 Task: Search for the email with the subject Request for a quote logged in from softage.1@softage.net with the filter, email from softage.6@softage.net and a new filter,  Star it
Action: Mouse moved to (702, 71)
Screenshot: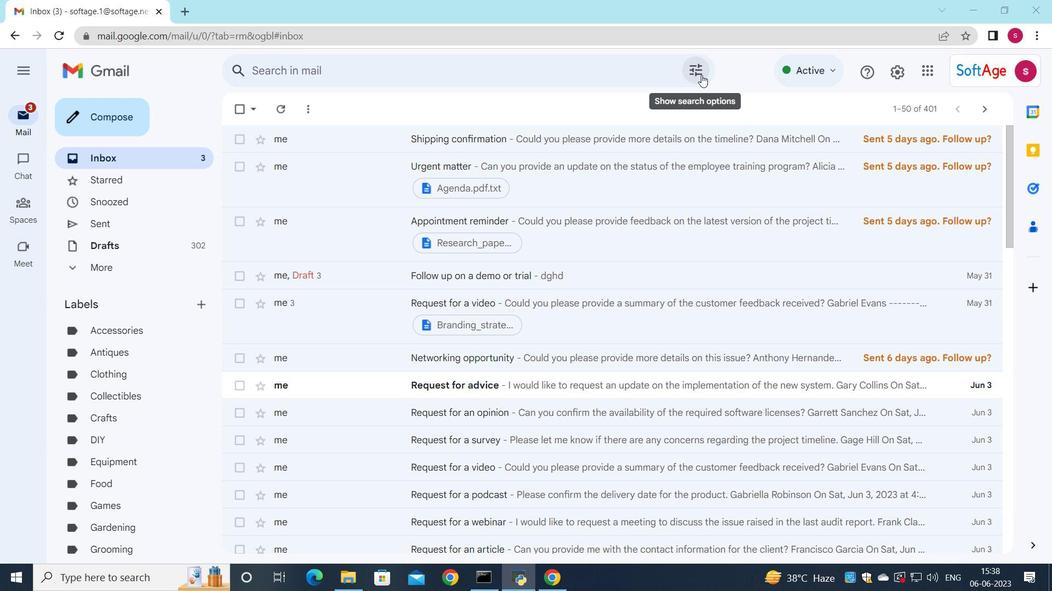 
Action: Mouse pressed left at (702, 71)
Screenshot: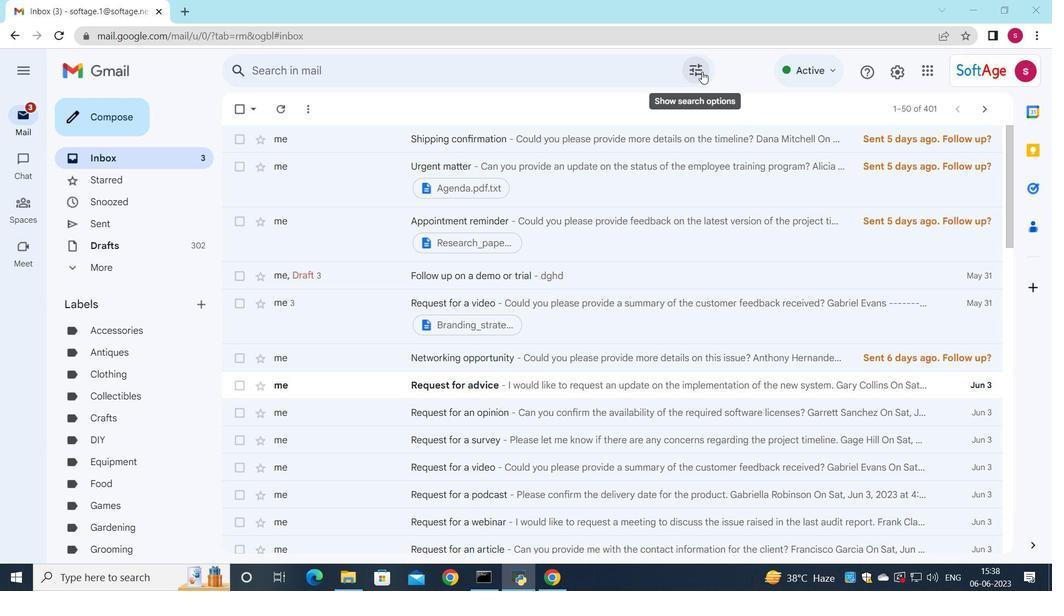 
Action: Mouse moved to (356, 111)
Screenshot: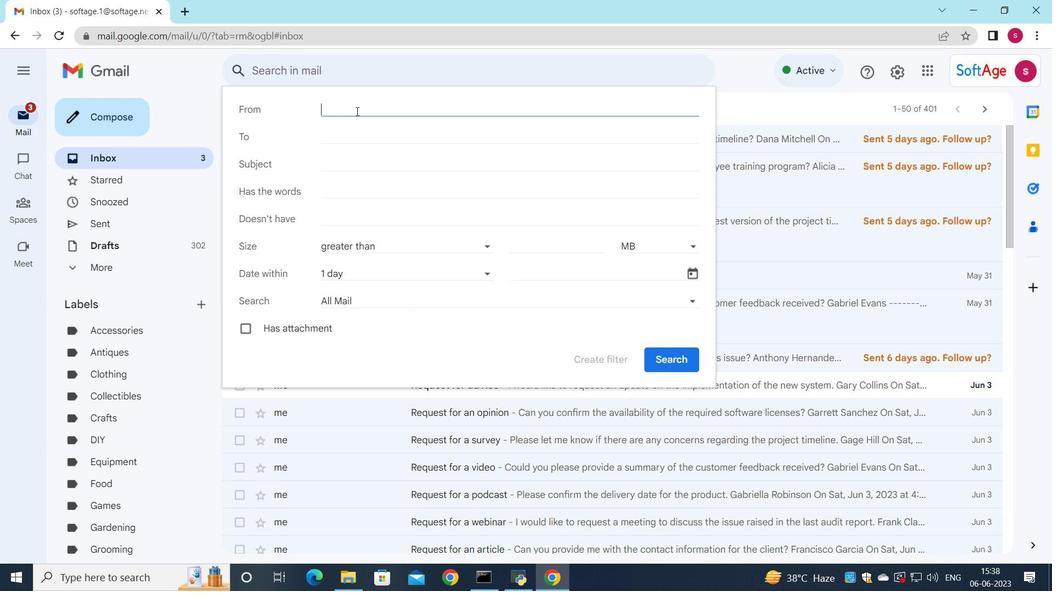 
Action: Key pressed soft
Screenshot: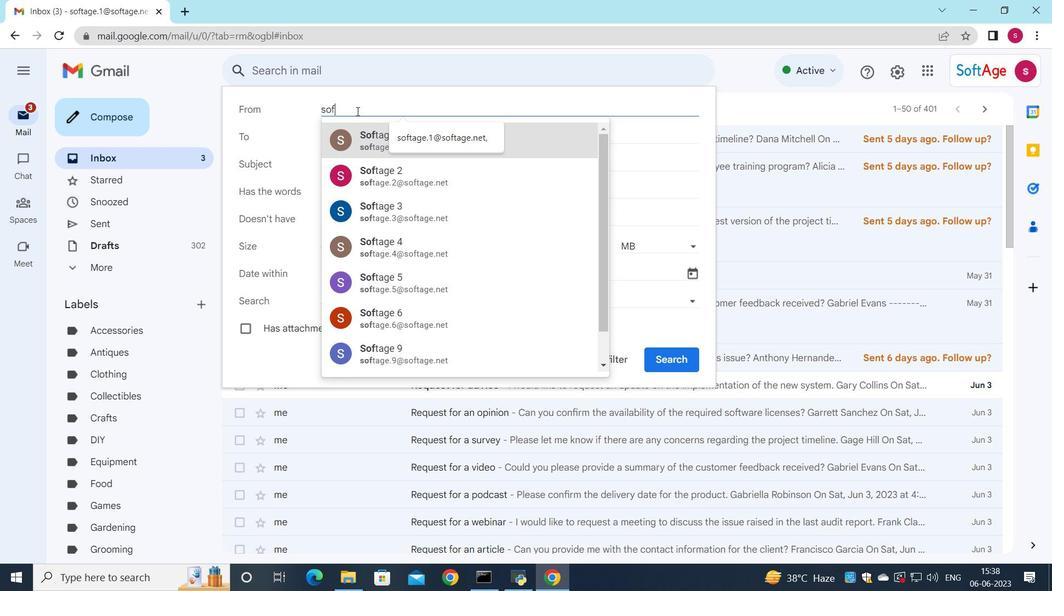 
Action: Mouse moved to (453, 315)
Screenshot: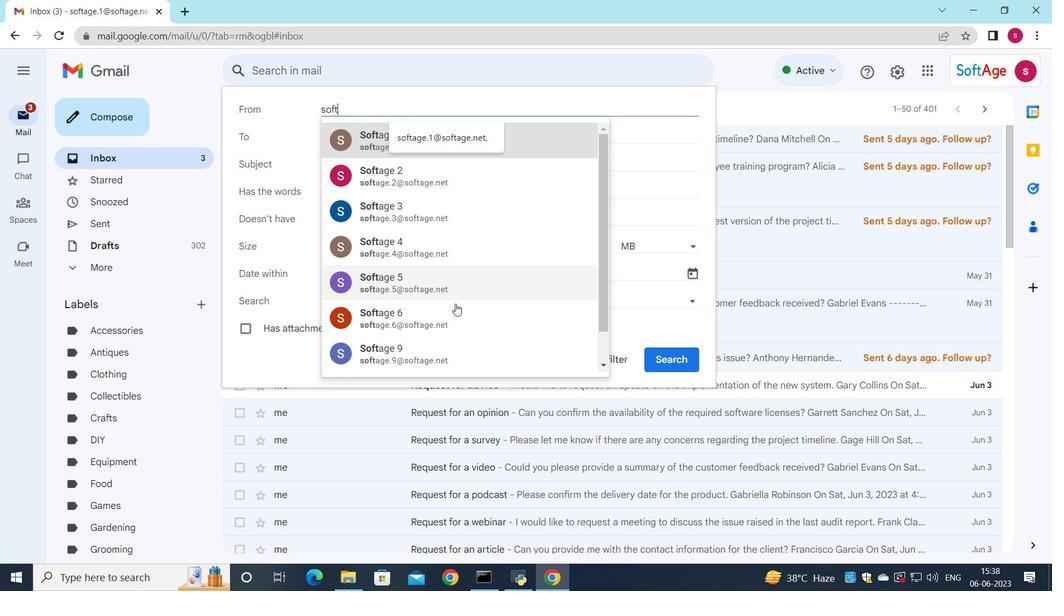 
Action: Mouse pressed left at (453, 315)
Screenshot: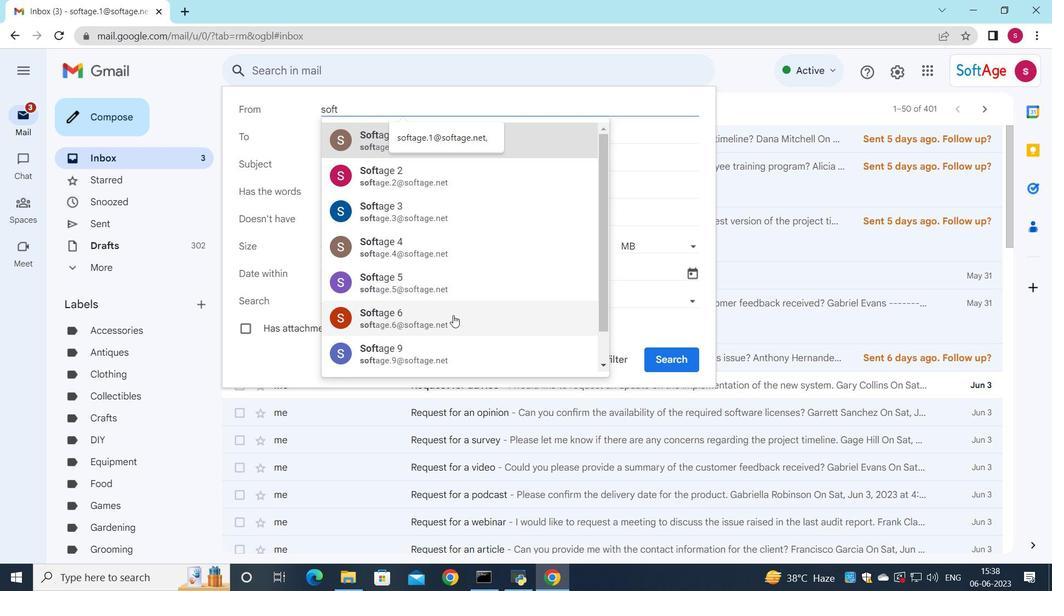 
Action: Mouse moved to (402, 132)
Screenshot: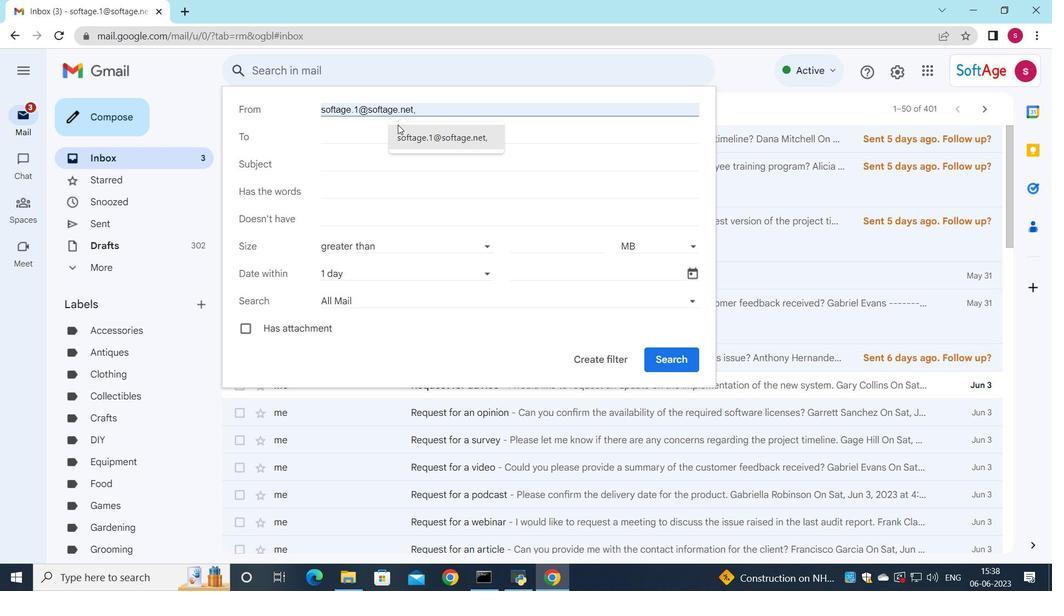 
Action: Mouse pressed left at (402, 132)
Screenshot: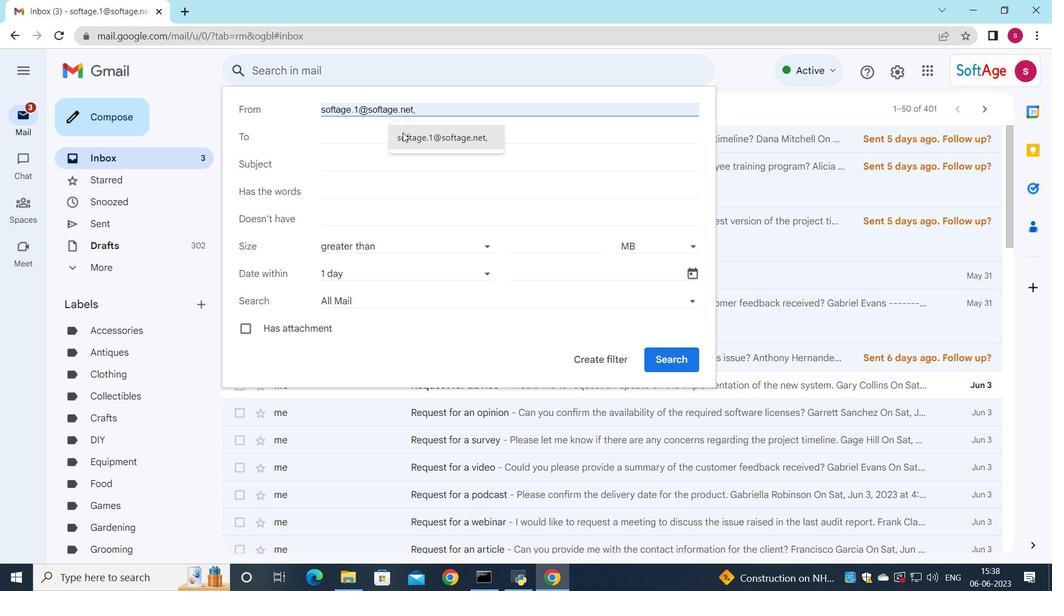 
Action: Mouse moved to (359, 129)
Screenshot: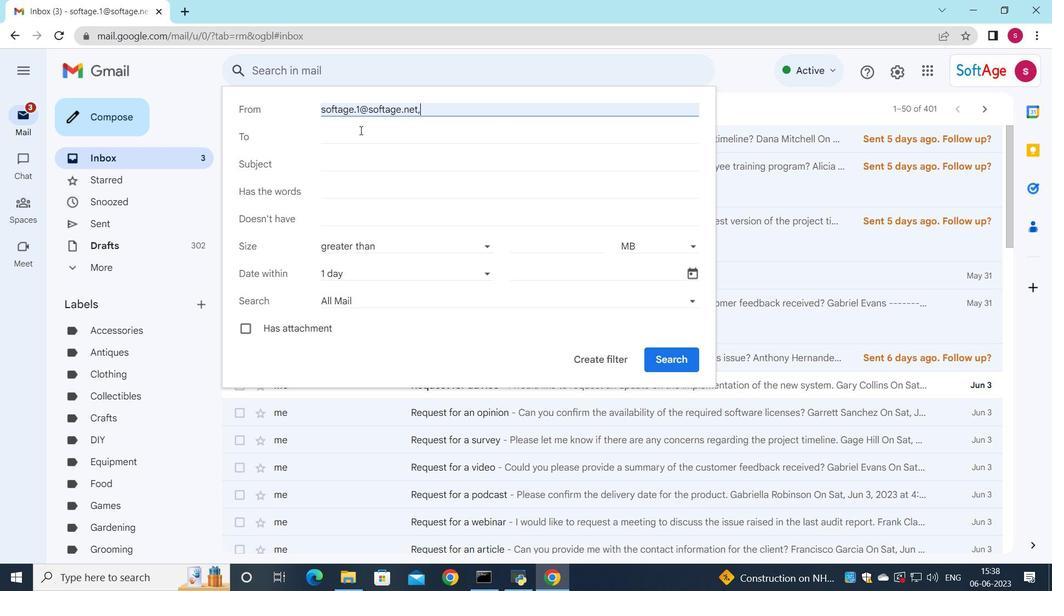
Action: Mouse pressed left at (359, 129)
Screenshot: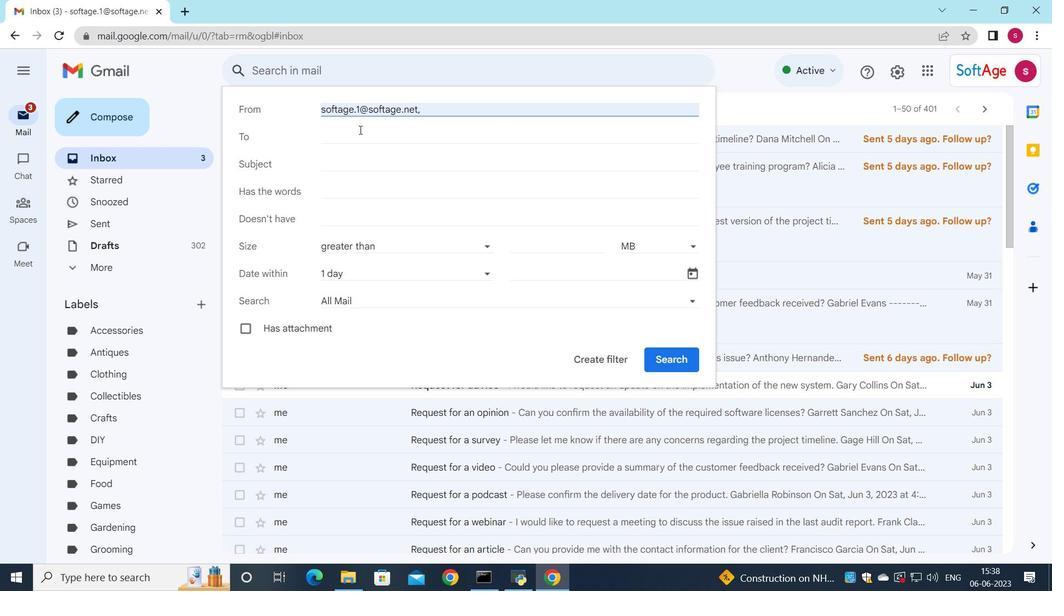 
Action: Mouse moved to (353, 132)
Screenshot: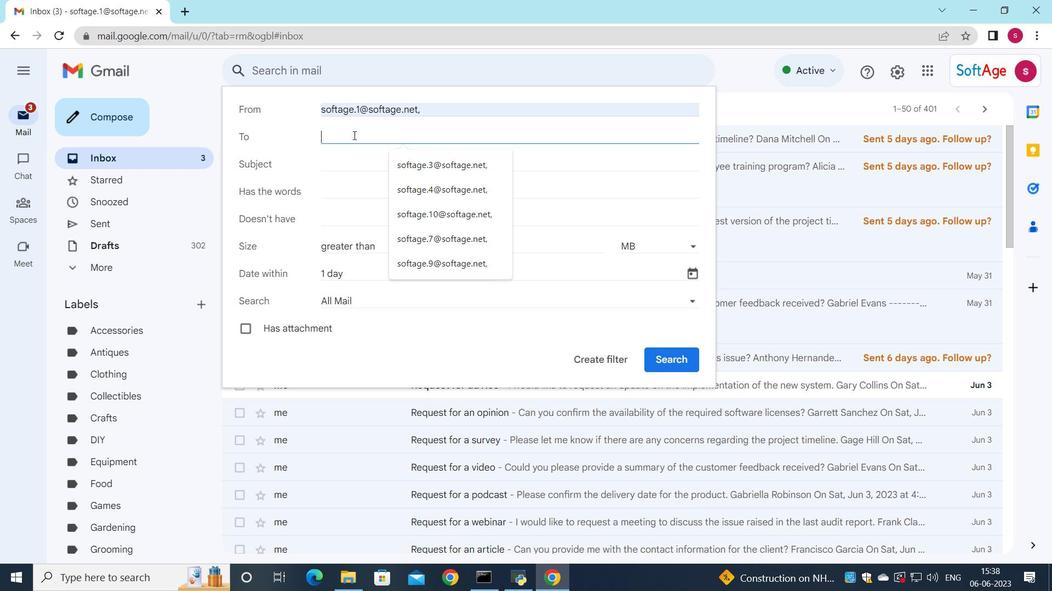 
Action: Key pressed softage.6
Screenshot: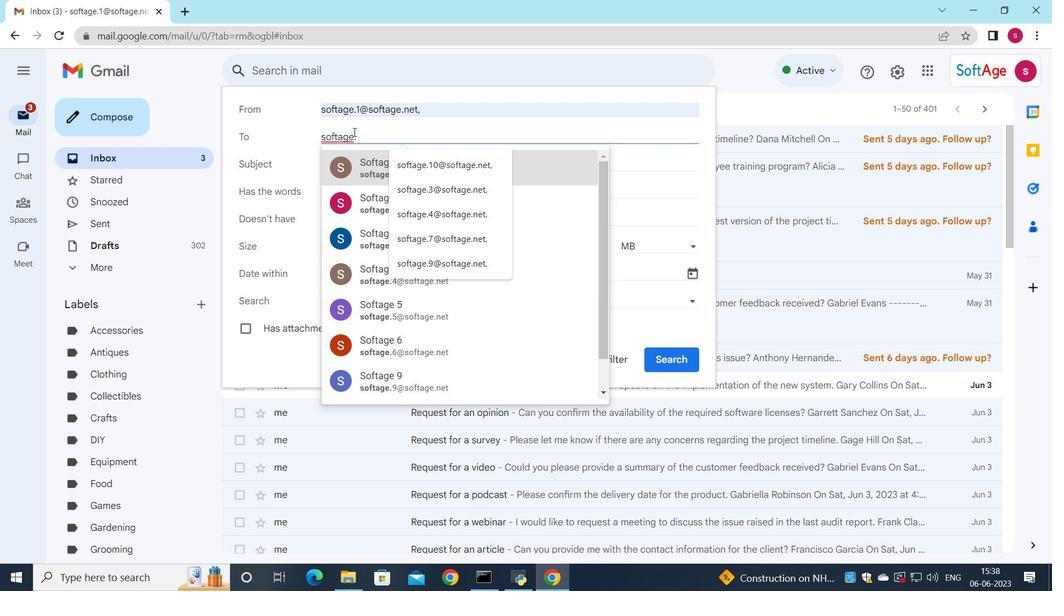 
Action: Mouse scrolled (353, 132) with delta (0, 0)
Screenshot: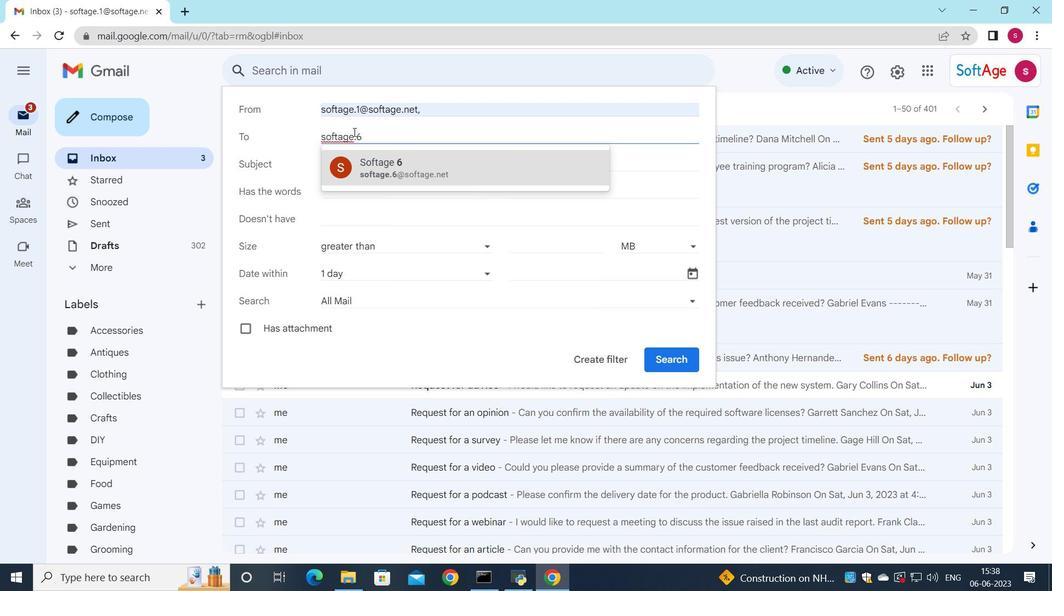 
Action: Mouse moved to (364, 161)
Screenshot: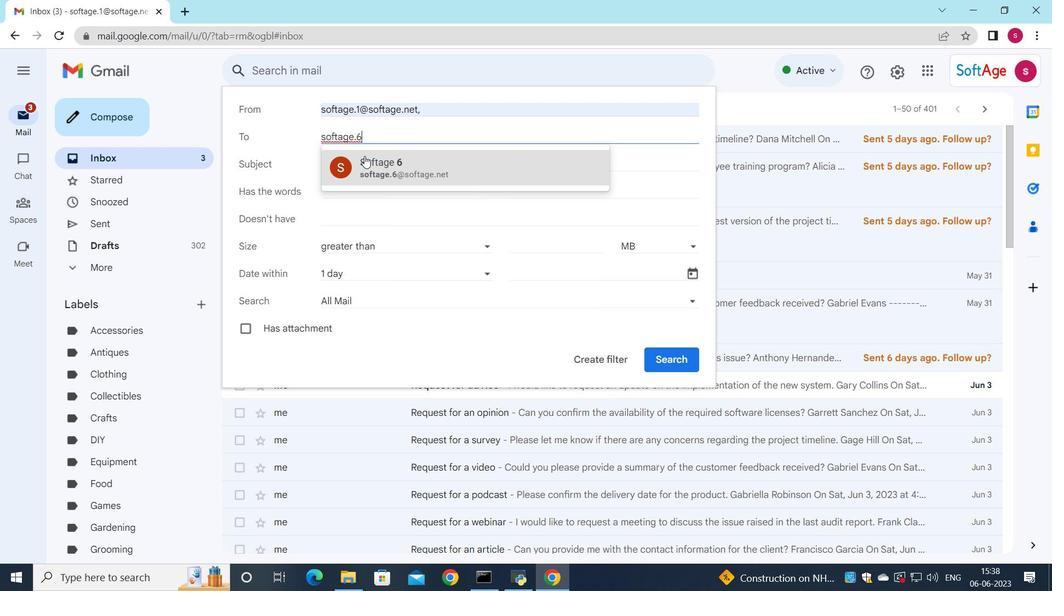 
Action: Mouse pressed left at (364, 161)
Screenshot: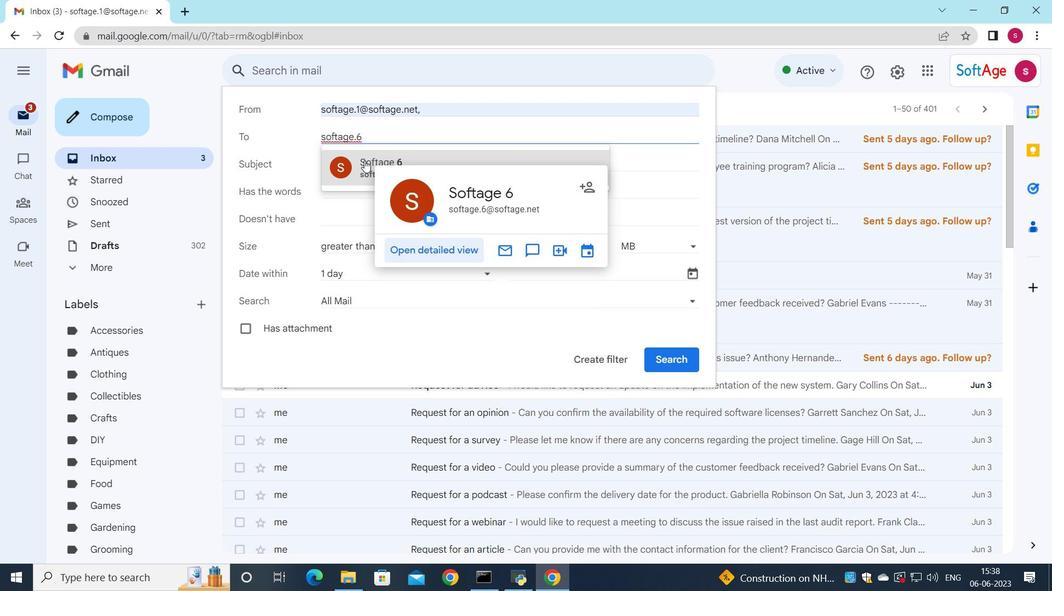 
Action: Mouse moved to (365, 164)
Screenshot: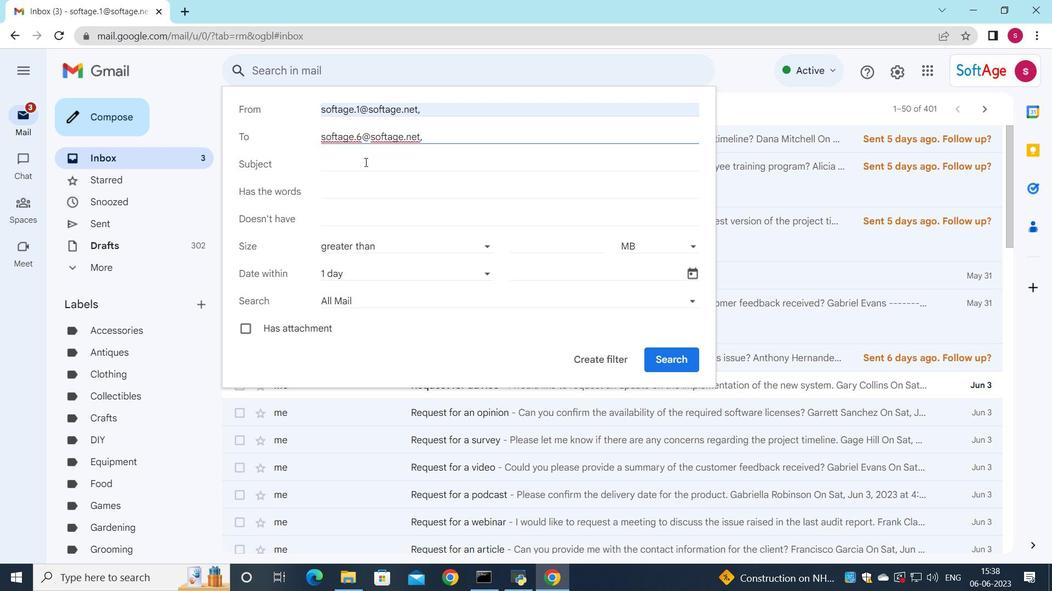 
Action: Mouse pressed left at (365, 164)
Screenshot: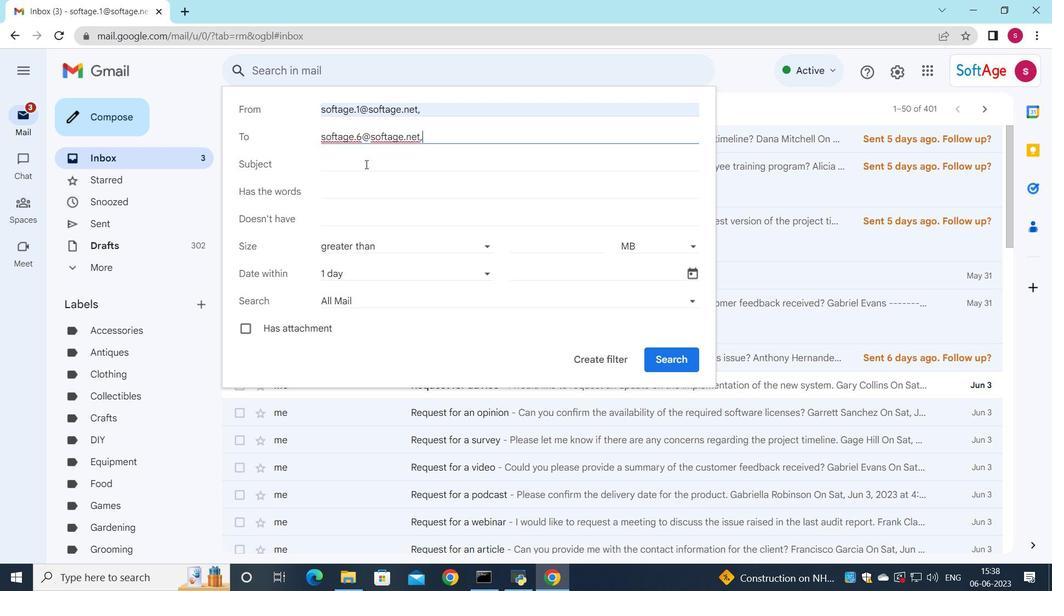 
Action: Key pressed <Key.shift><Key.shift>Request<Key.space>for<Key.space>a<Key.space>quote
Screenshot: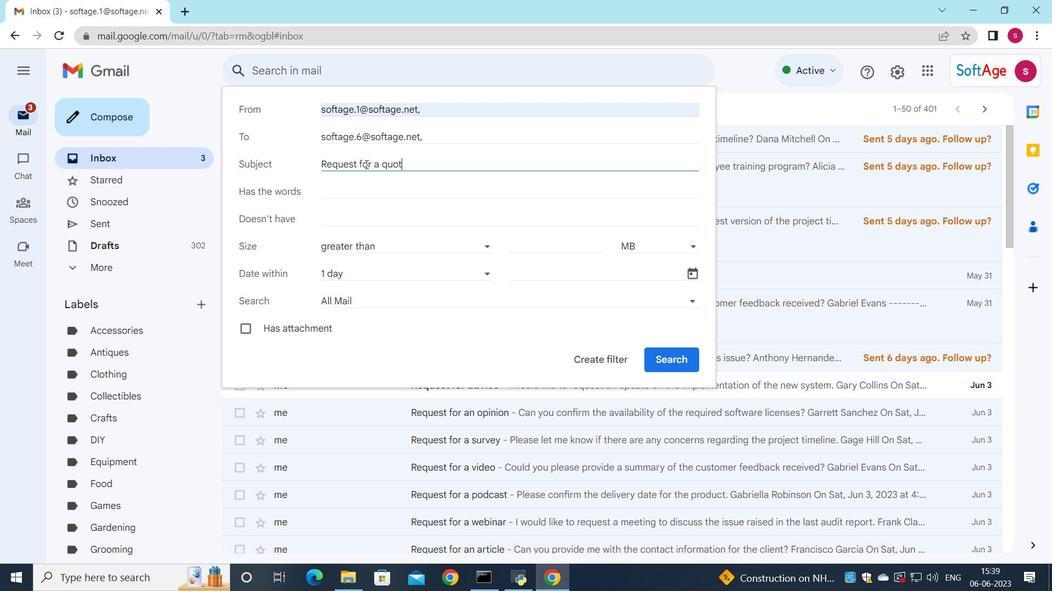 
Action: Mouse moved to (471, 269)
Screenshot: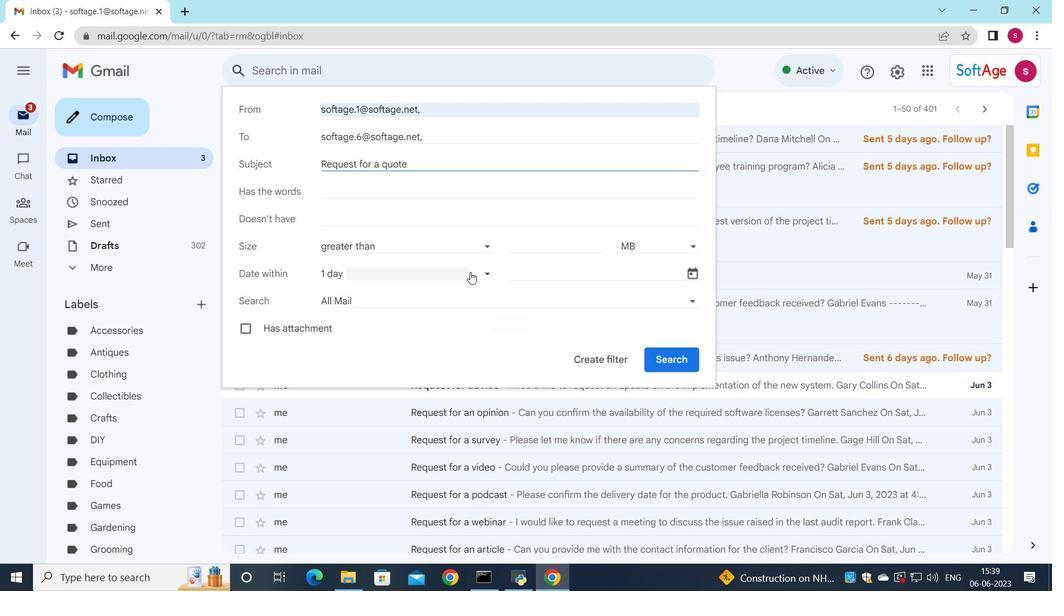 
Action: Mouse pressed left at (471, 269)
Screenshot: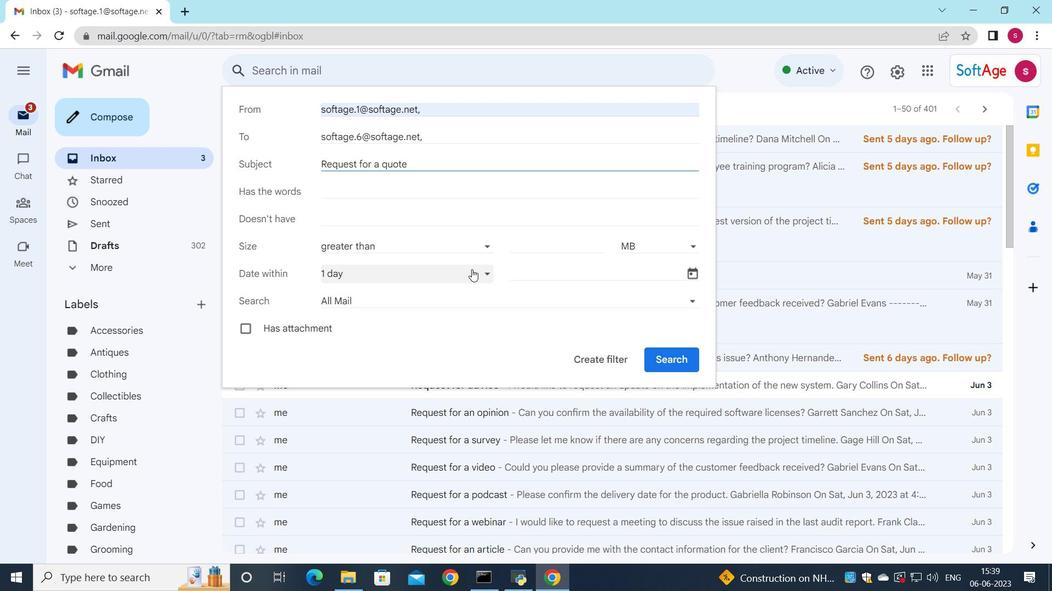 
Action: Mouse moved to (383, 430)
Screenshot: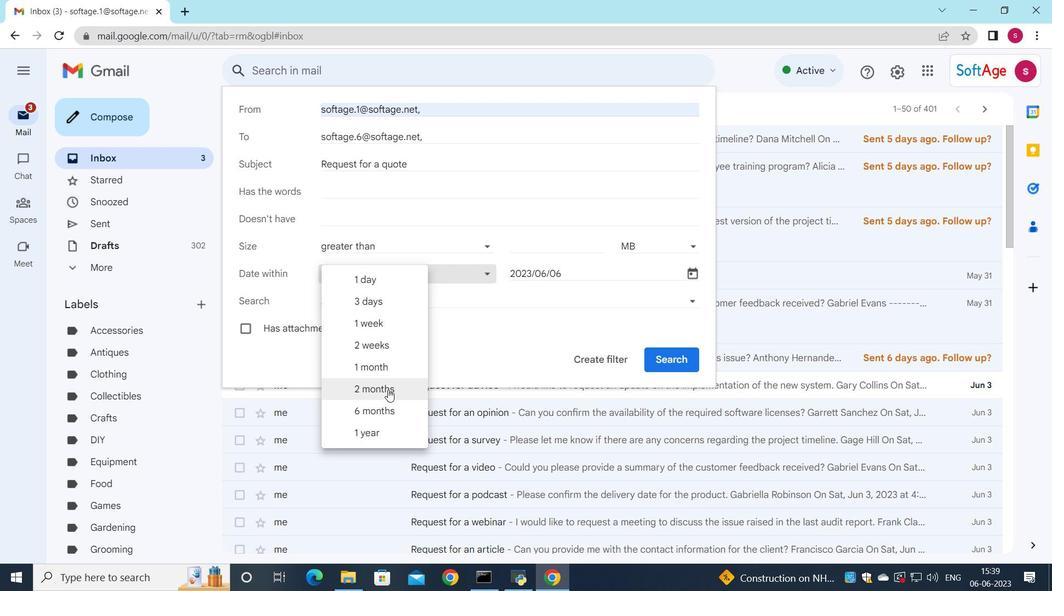 
Action: Mouse pressed left at (383, 430)
Screenshot: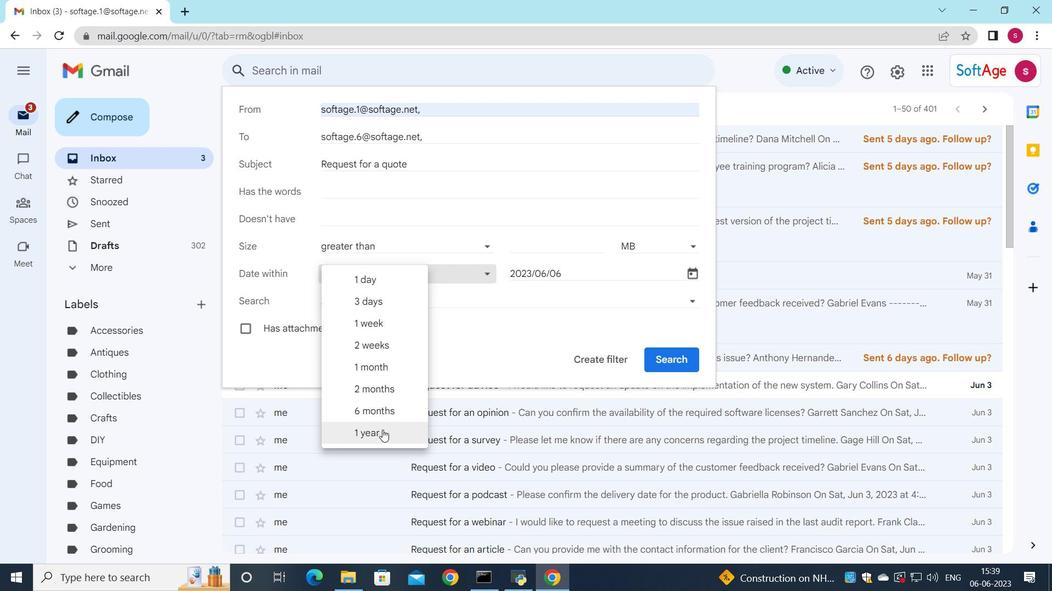 
Action: Mouse moved to (616, 363)
Screenshot: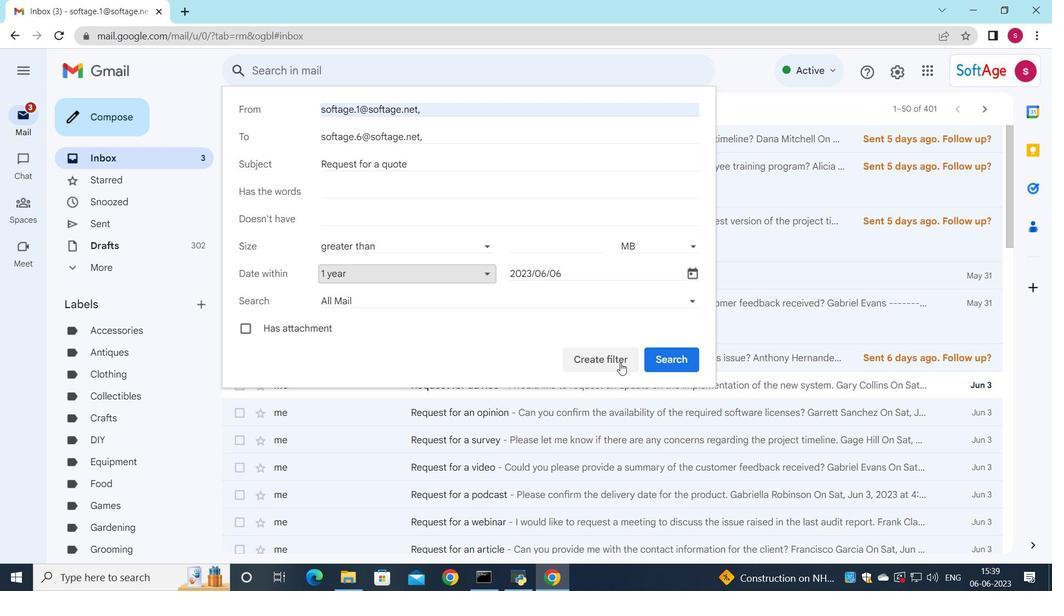 
Action: Mouse pressed left at (616, 363)
Screenshot: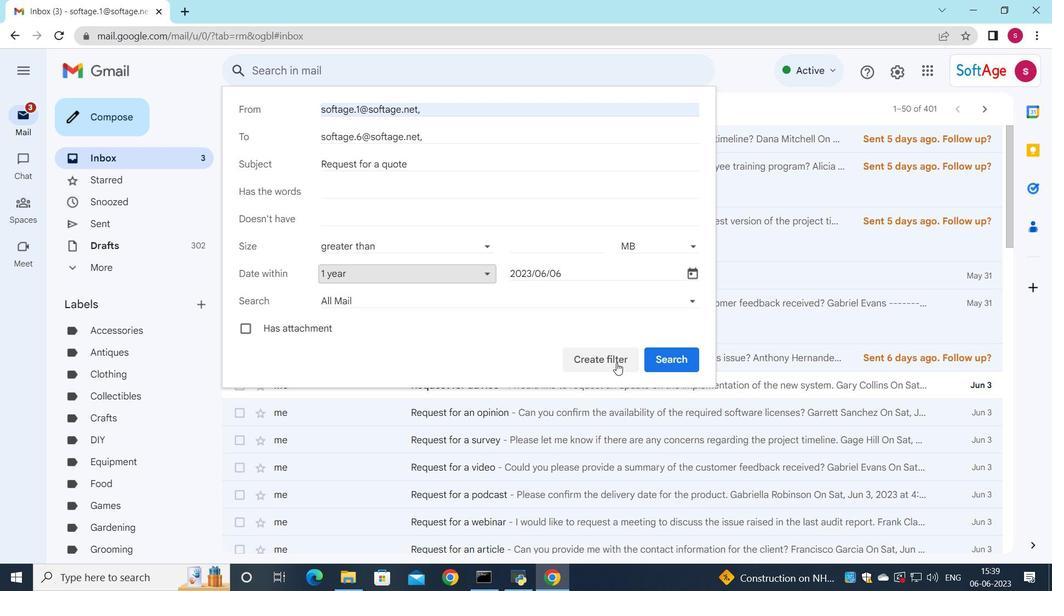 
Action: Mouse moved to (260, 186)
Screenshot: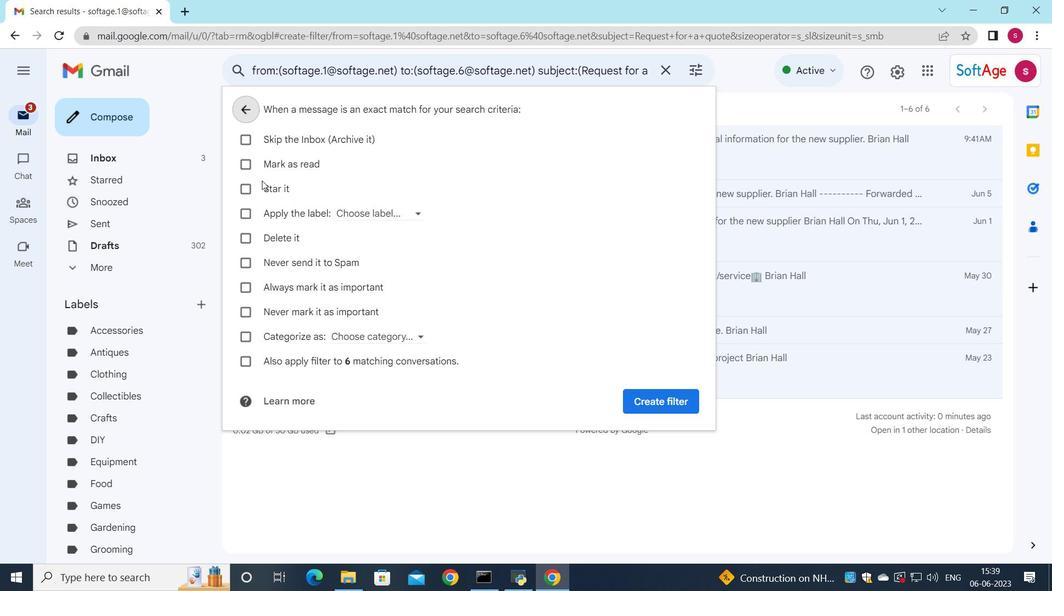 
Action: Mouse pressed left at (260, 186)
Screenshot: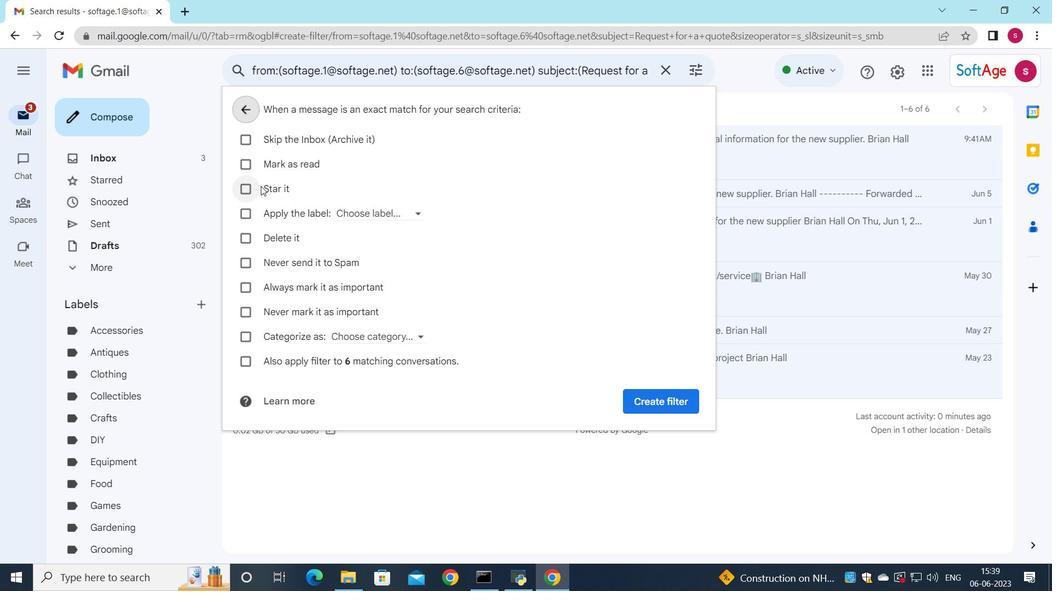 
Action: Mouse moved to (657, 400)
Screenshot: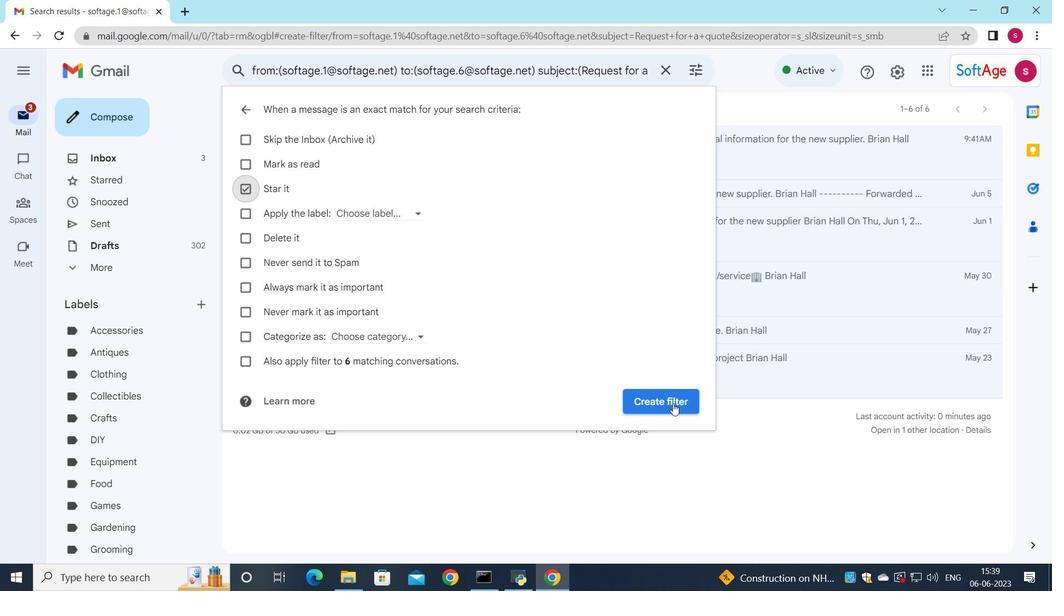 
Action: Mouse pressed left at (657, 400)
Screenshot: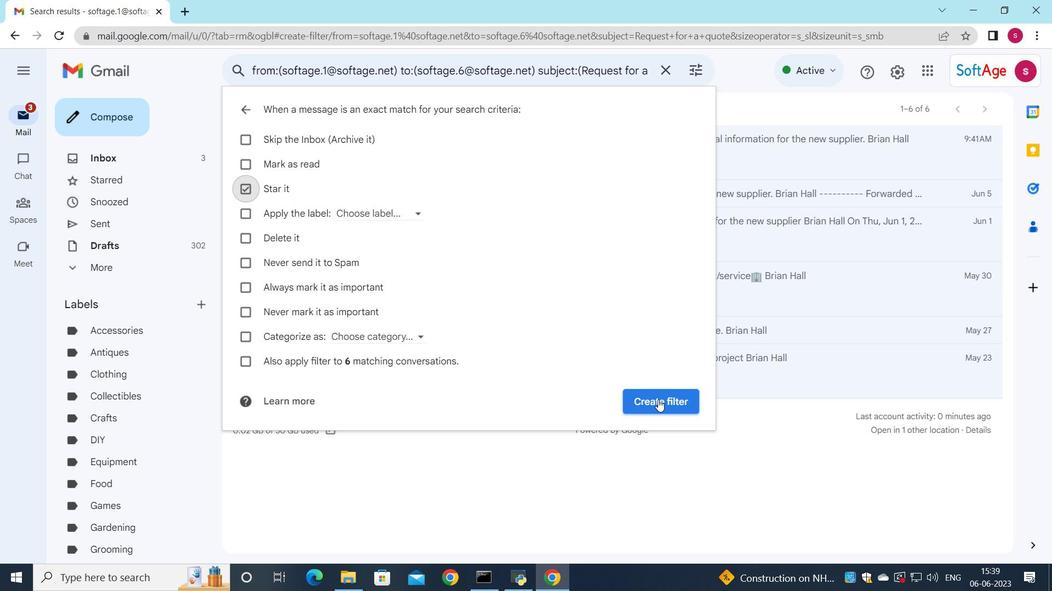 
Action: Mouse moved to (645, 404)
Screenshot: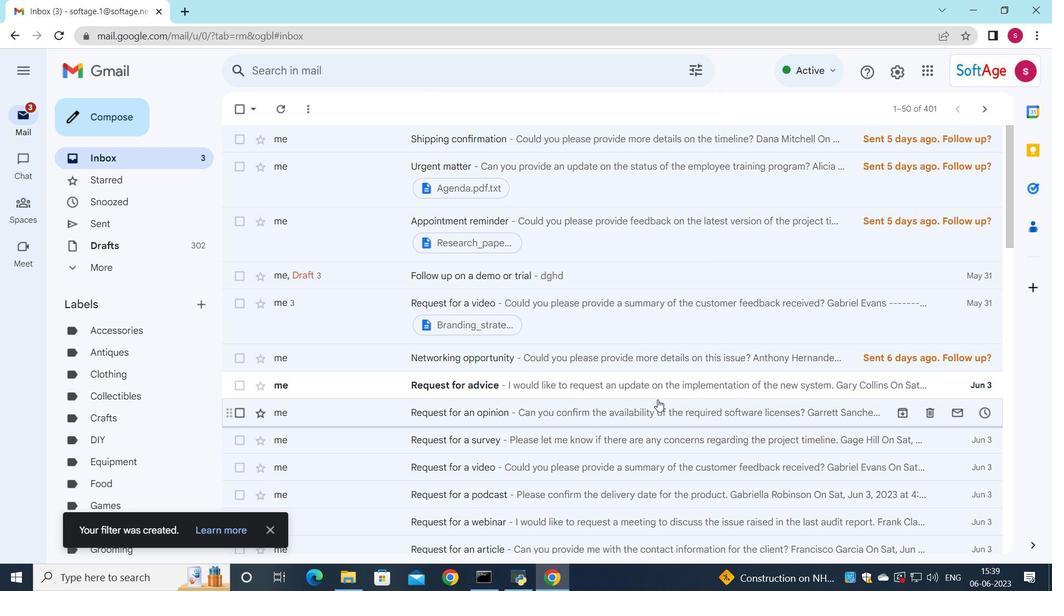 
